 Task: Move the task Improve the appâ€™s onboarding process for new users to the section Done in the project Wavelength and filter the tasks in the project by Due this week.
Action: Mouse moved to (318, 342)
Screenshot: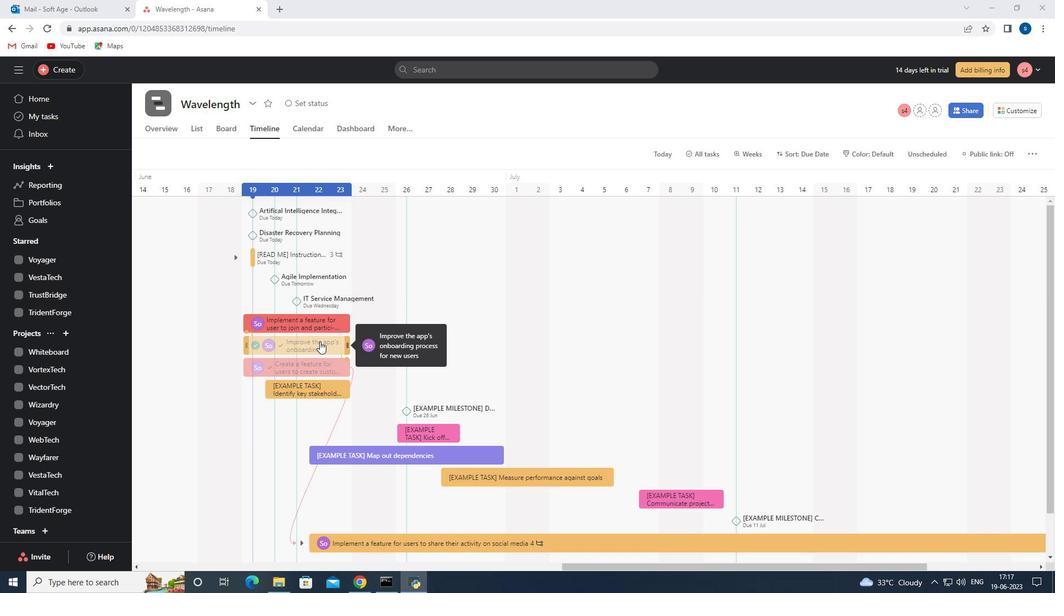 
Action: Mouse pressed left at (318, 342)
Screenshot: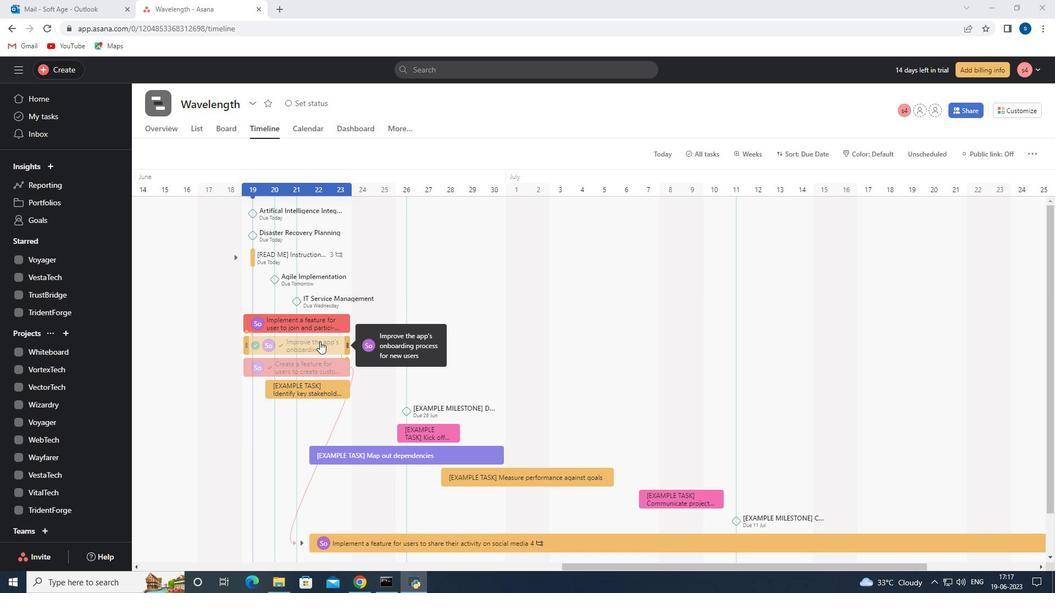 
Action: Mouse moved to (837, 260)
Screenshot: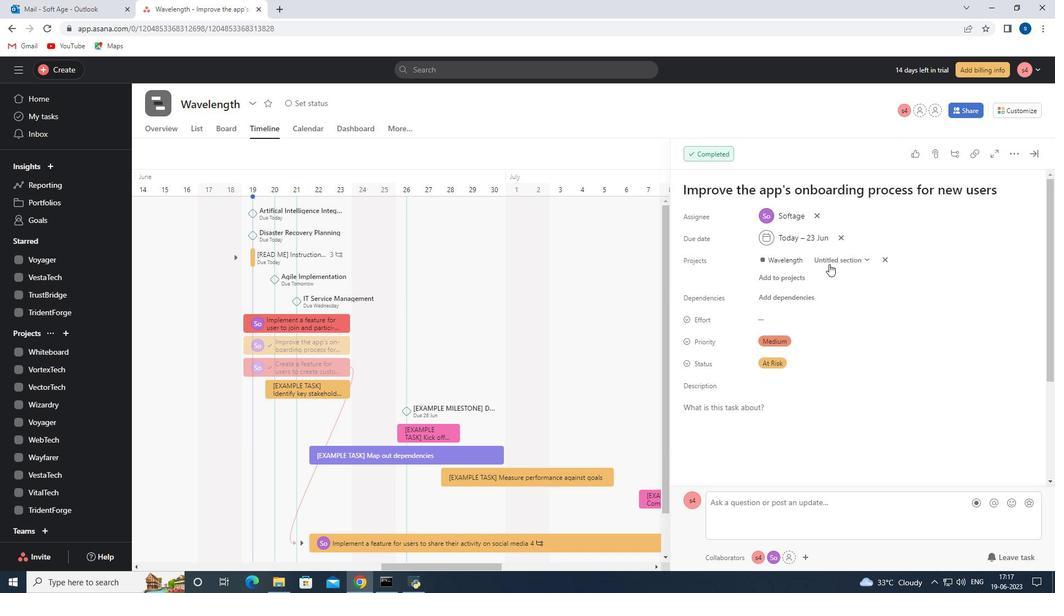 
Action: Mouse pressed left at (837, 260)
Screenshot: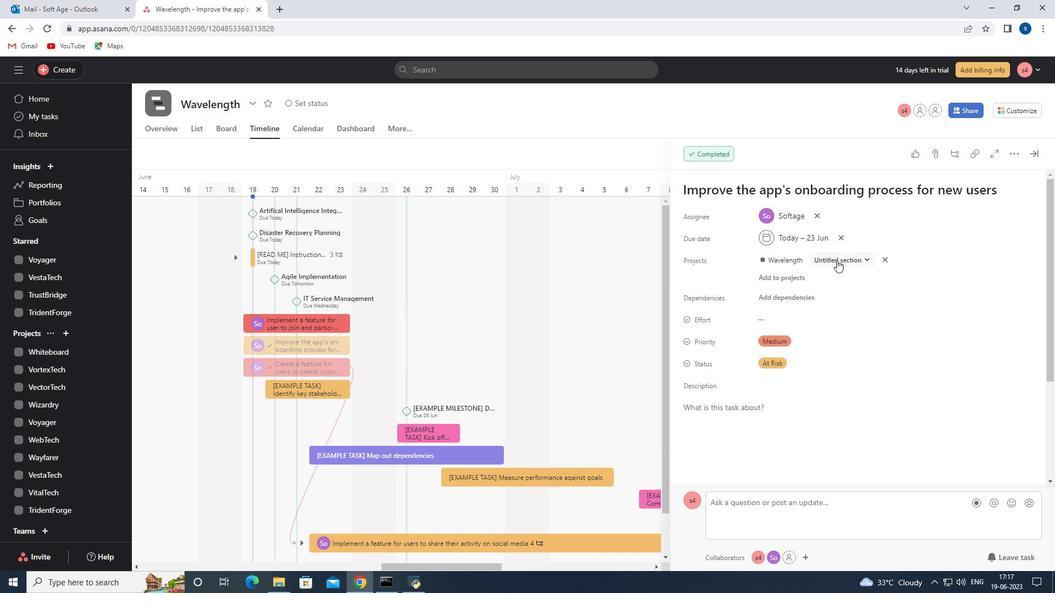 
Action: Mouse moved to (801, 321)
Screenshot: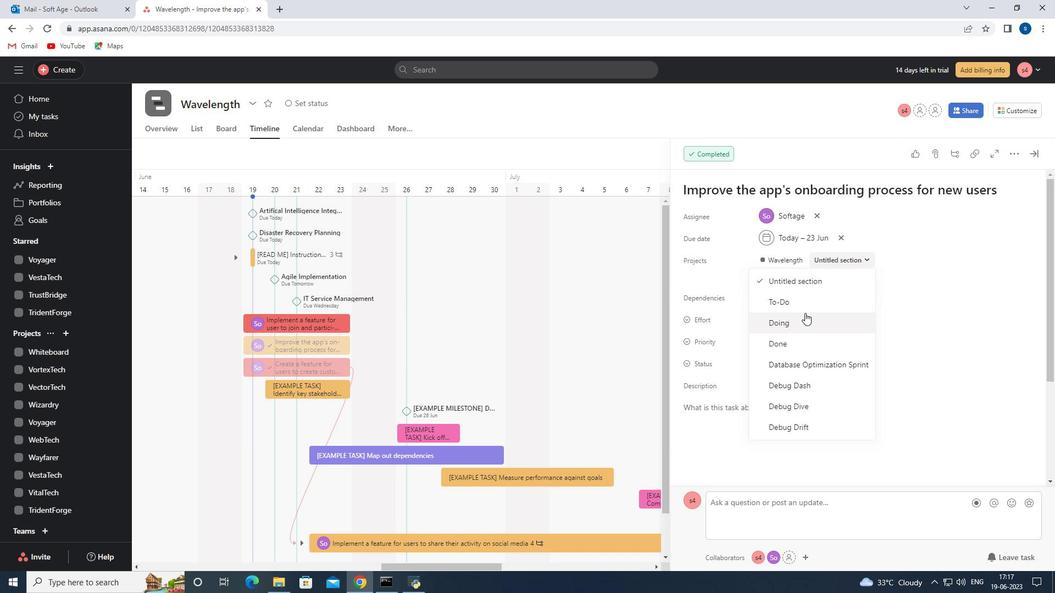 
Action: Mouse pressed left at (801, 321)
Screenshot: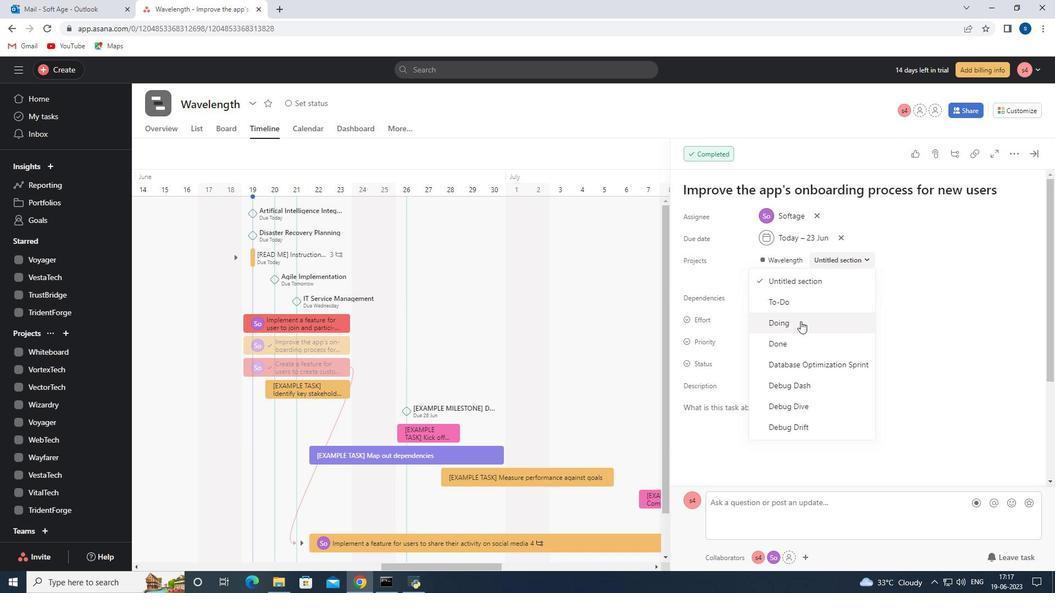 
Action: Mouse moved to (796, 337)
Screenshot: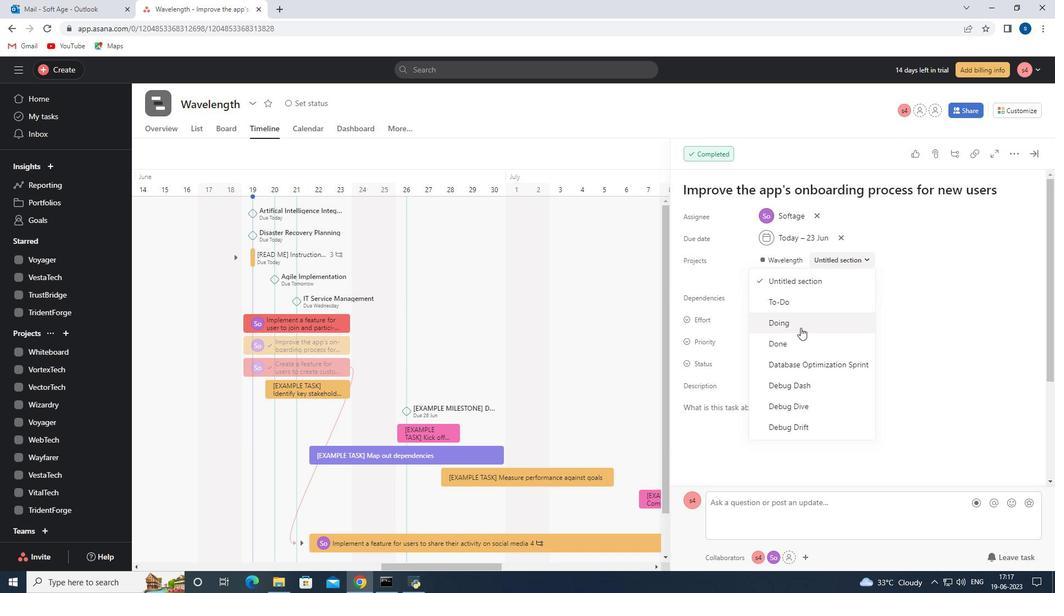 
Action: Mouse pressed left at (796, 337)
Screenshot: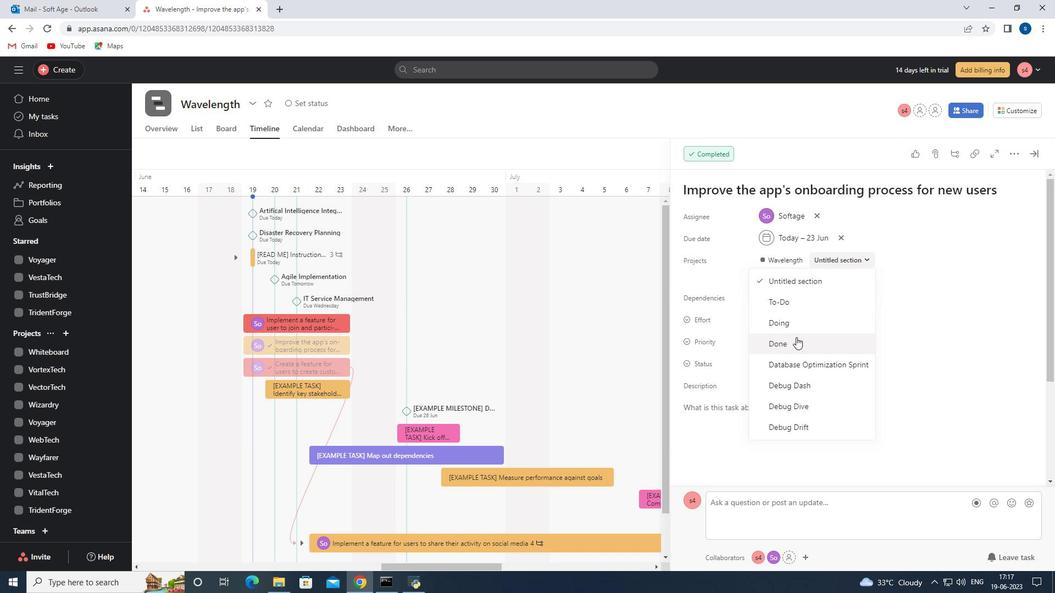 
Action: Mouse moved to (1033, 155)
Screenshot: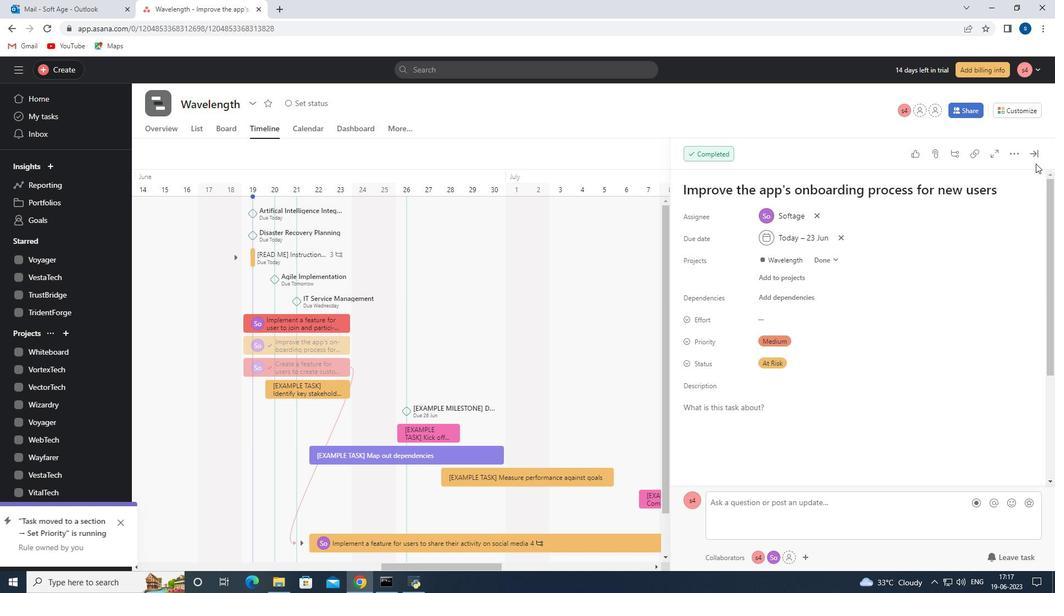 
Action: Mouse pressed left at (1033, 155)
Screenshot: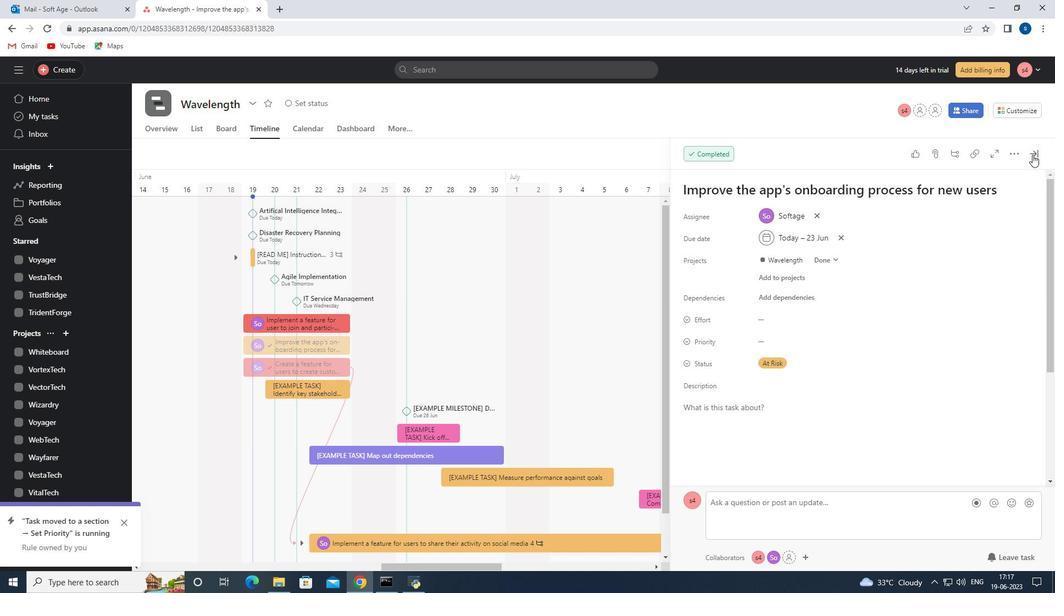 
Action: Mouse moved to (197, 127)
Screenshot: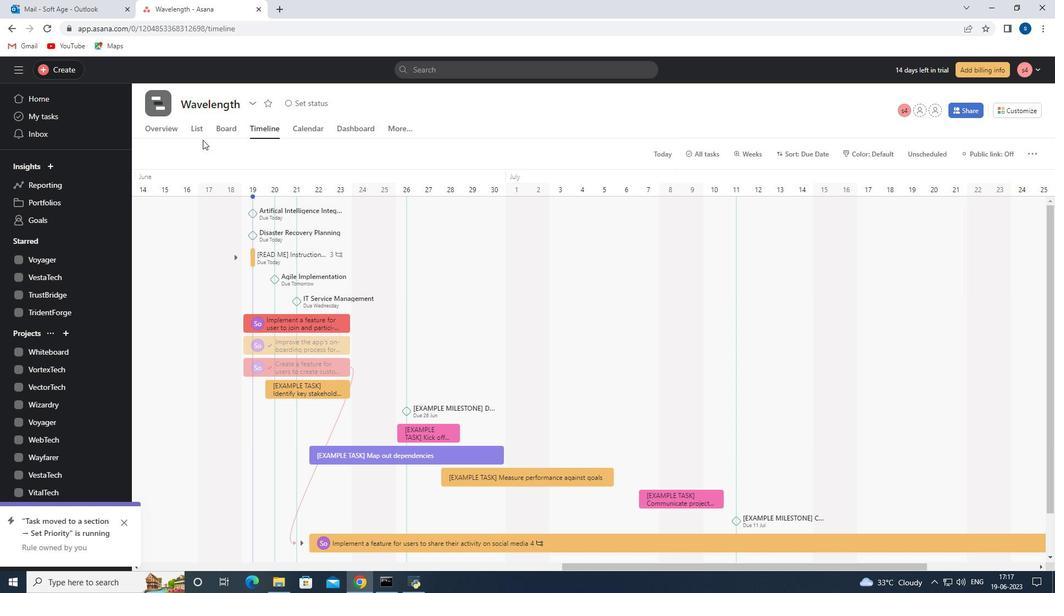 
Action: Mouse pressed left at (197, 127)
Screenshot: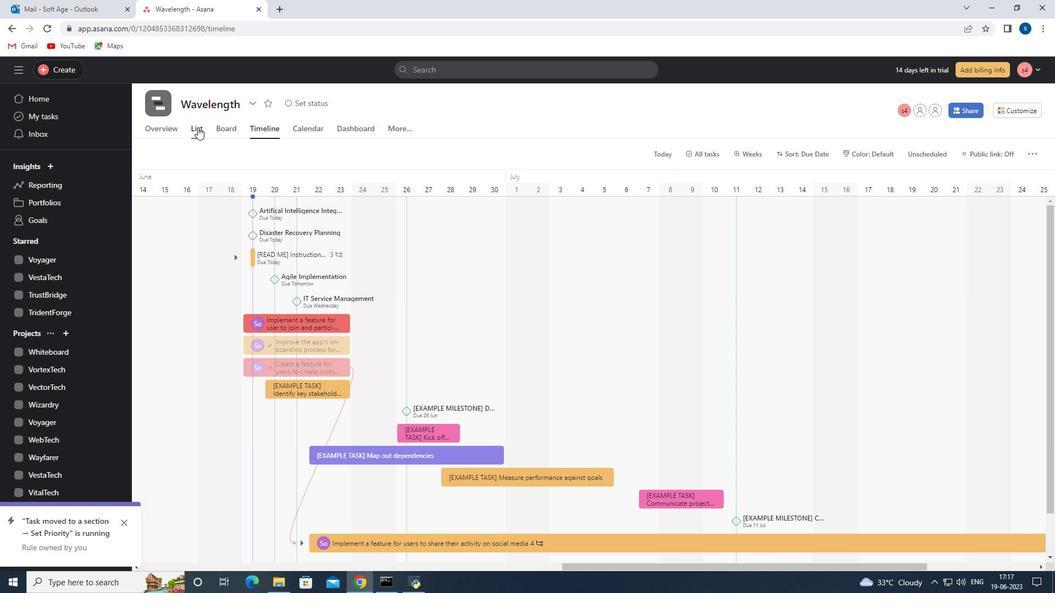 
Action: Mouse moved to (223, 150)
Screenshot: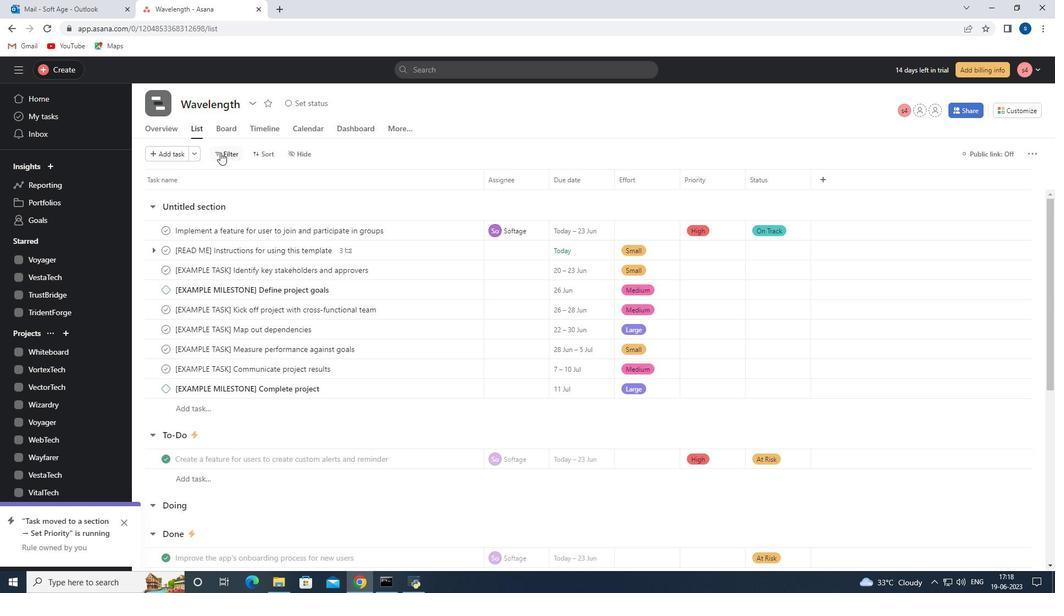 
Action: Mouse pressed left at (223, 150)
Screenshot: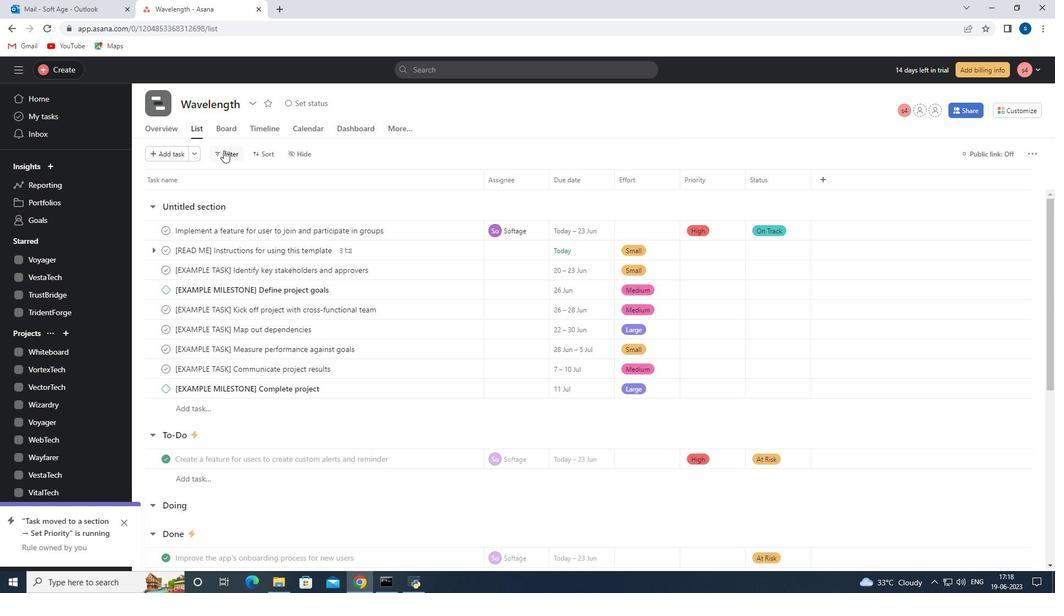 
Action: Mouse moved to (428, 196)
Screenshot: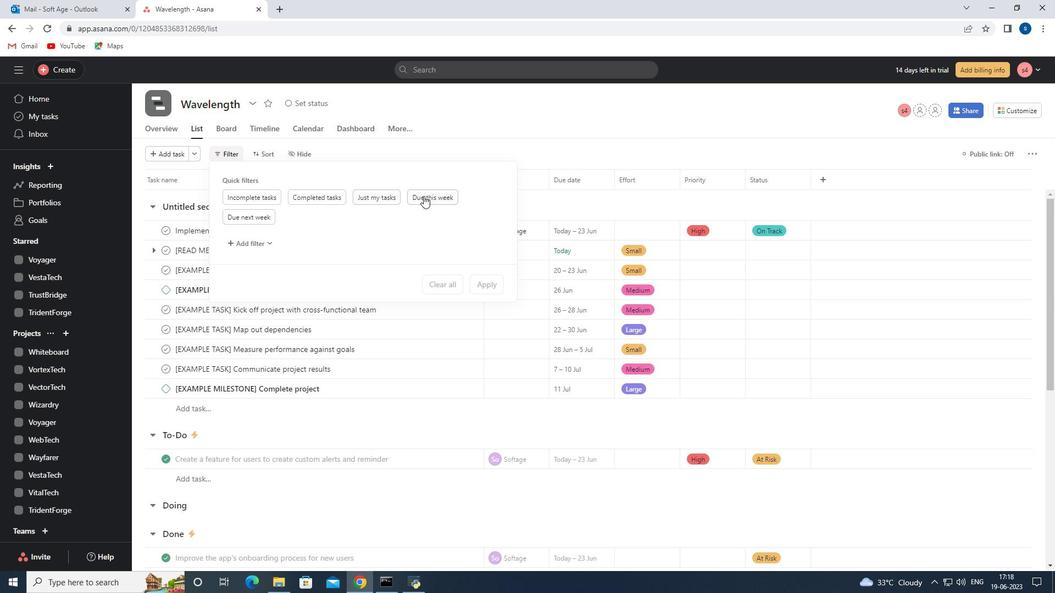 
Action: Mouse pressed left at (428, 196)
Screenshot: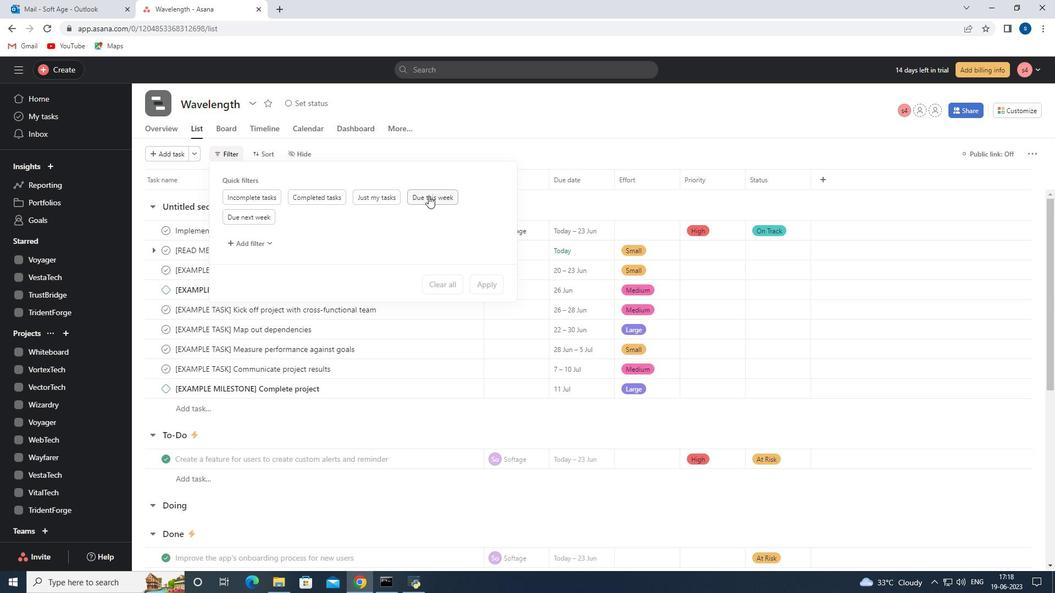 
Action: Mouse moved to (443, 318)
Screenshot: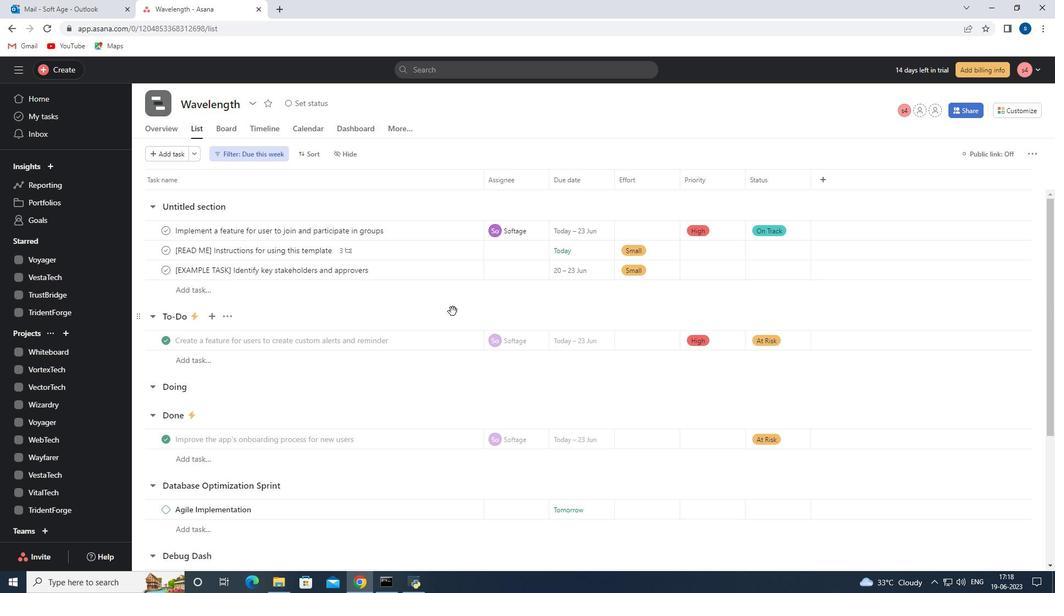 
